Task: Set up a 90-minute branding consultation with a marketing expert to refine brand identity, messaging, and positioning strategies.
Action: Mouse moved to (124, 161)
Screenshot: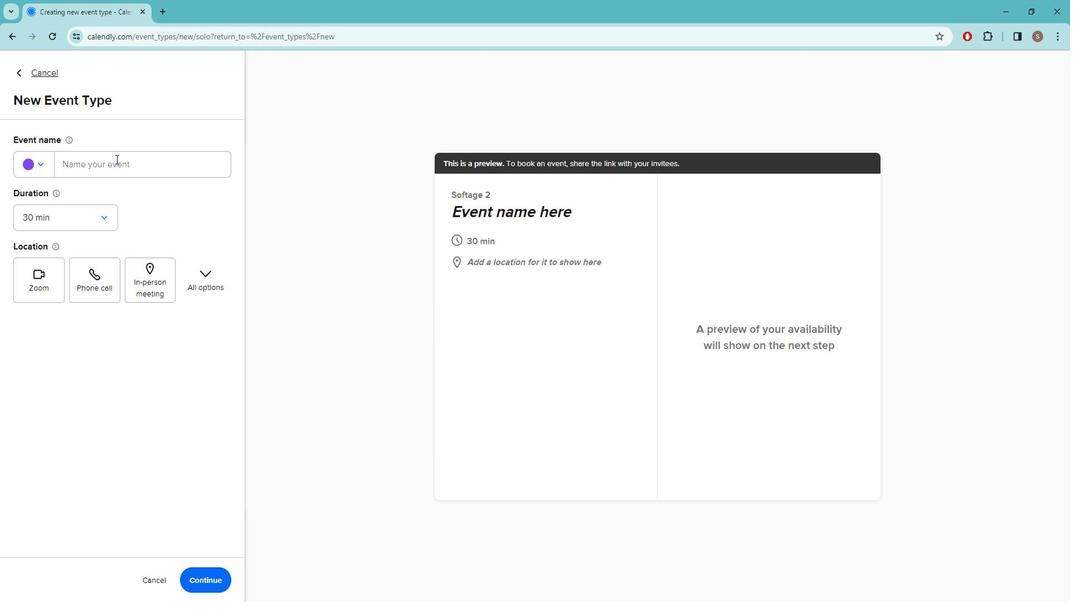 
Action: Mouse pressed left at (124, 161)
Screenshot: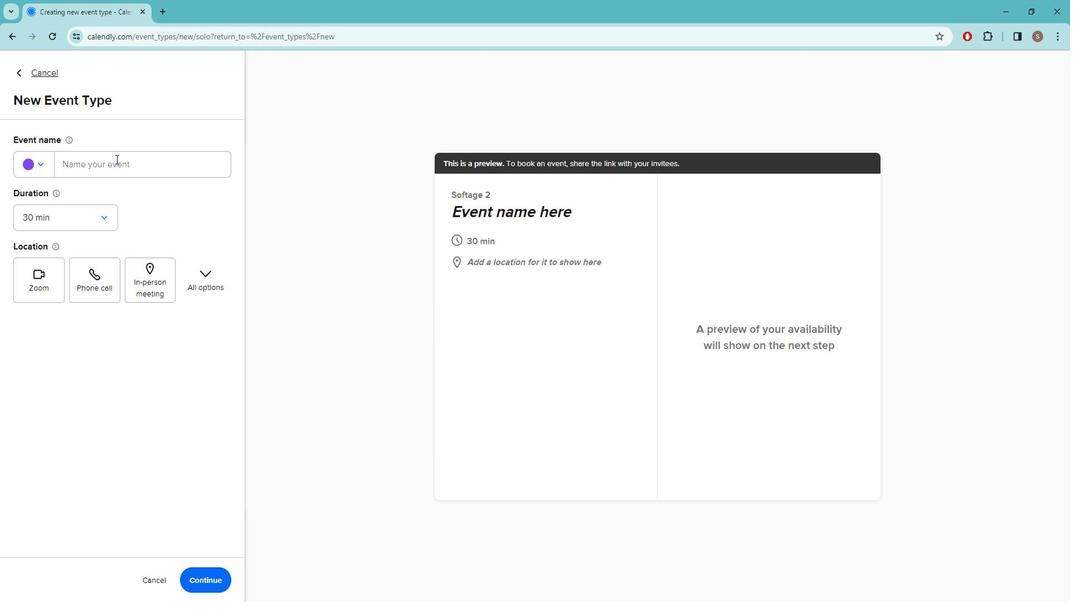 
Action: Mouse moved to (123, 161)
Screenshot: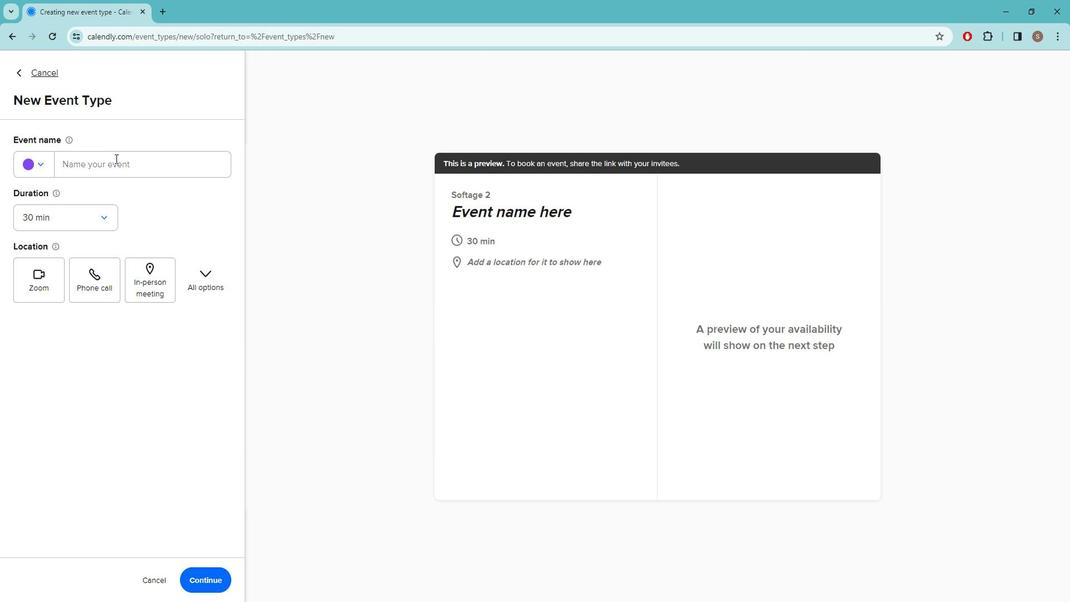 
Action: Key pressed b<Key.caps_lock>RANDING<Key.space><Key.caps_lock>c<Key.caps_lock>ONSULTATION<Key.space>WITH<Key.space>A<Key.space><Key.caps_lock>m<Key.caps_lock>ARKETING<Key.space><Key.caps_lock>m<Key.caps_lock>AESTRO
Screenshot: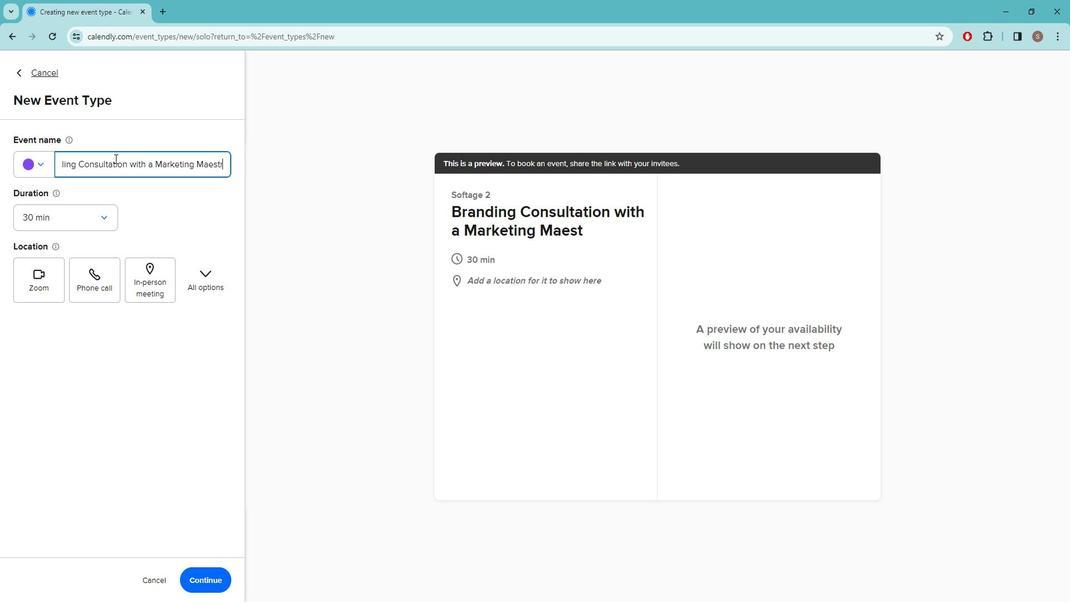 
Action: Mouse moved to (111, 221)
Screenshot: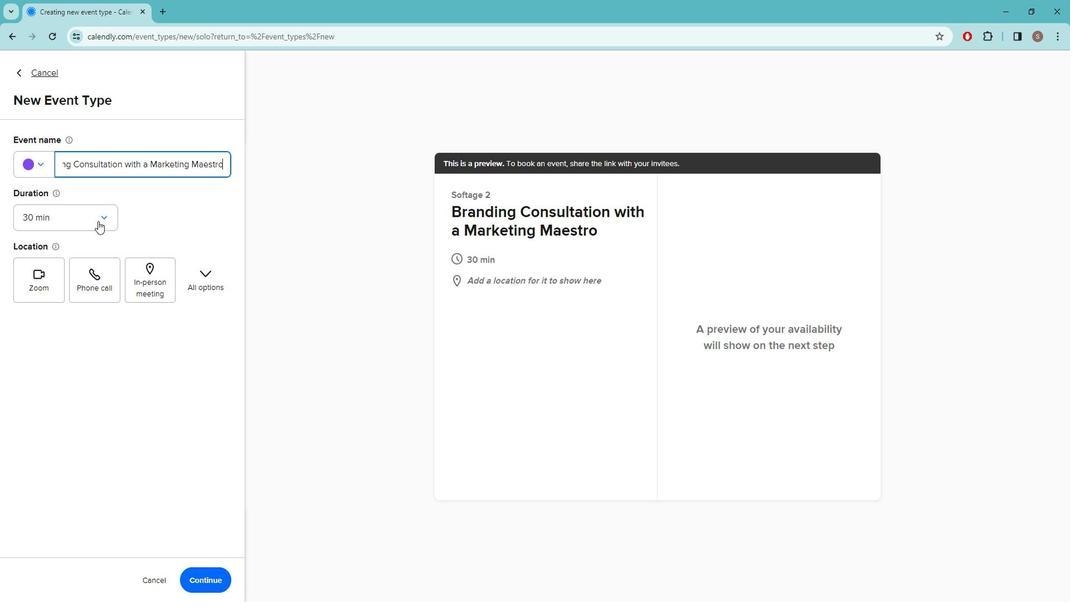 
Action: Mouse pressed left at (111, 221)
Screenshot: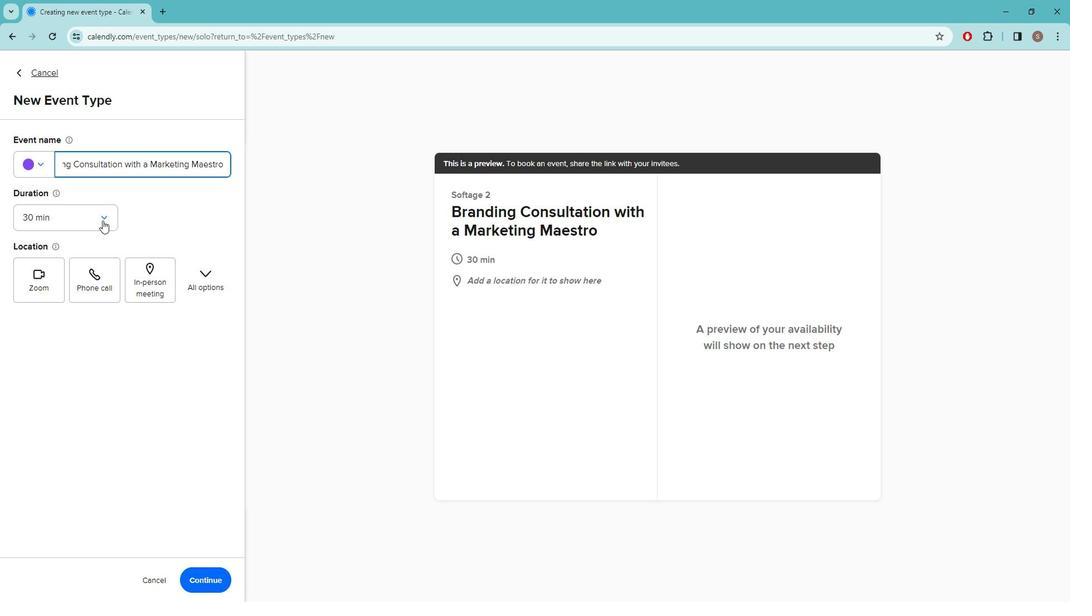 
Action: Mouse moved to (54, 337)
Screenshot: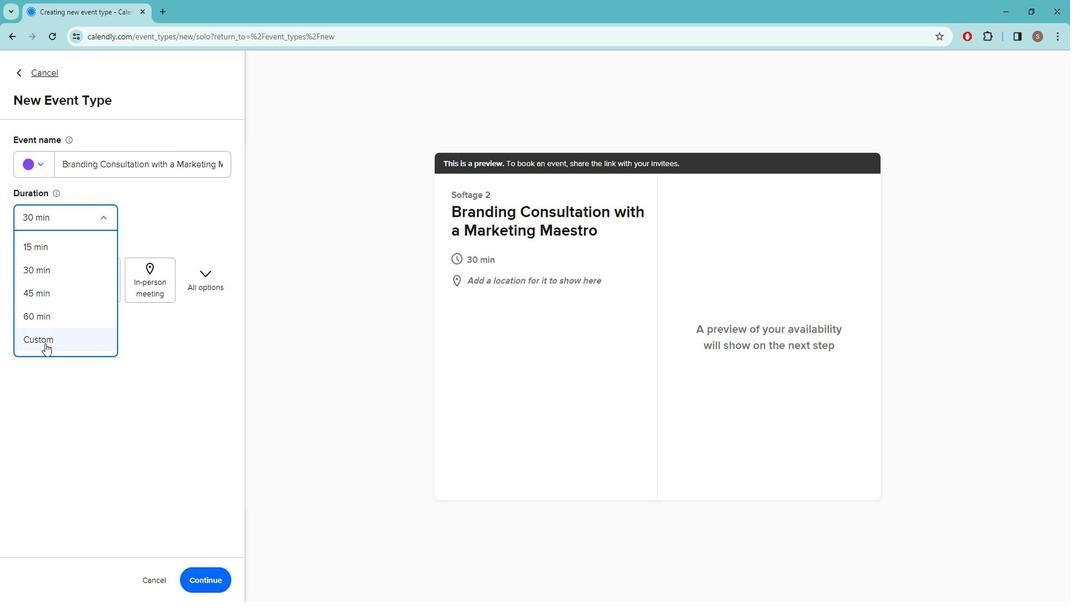 
Action: Mouse pressed left at (54, 337)
Screenshot: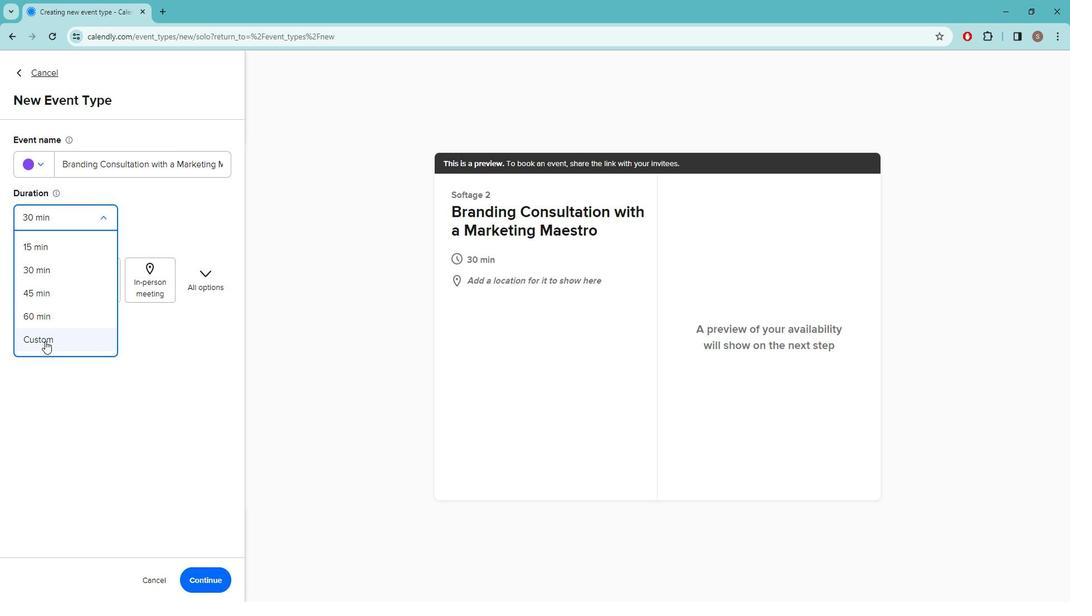 
Action: Mouse moved to (37, 246)
Screenshot: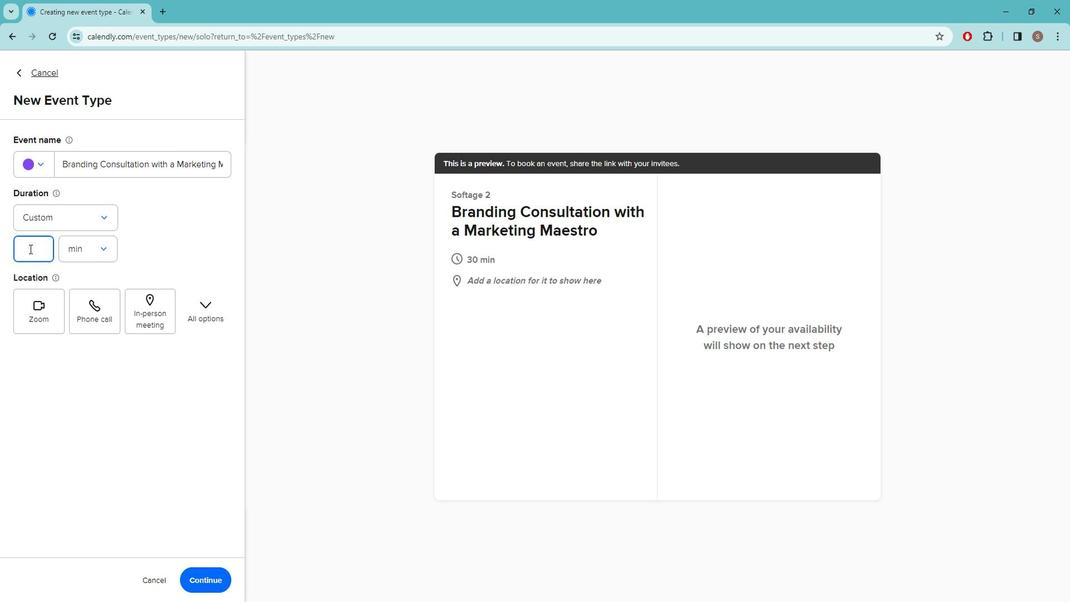 
Action: Key pressed 90
Screenshot: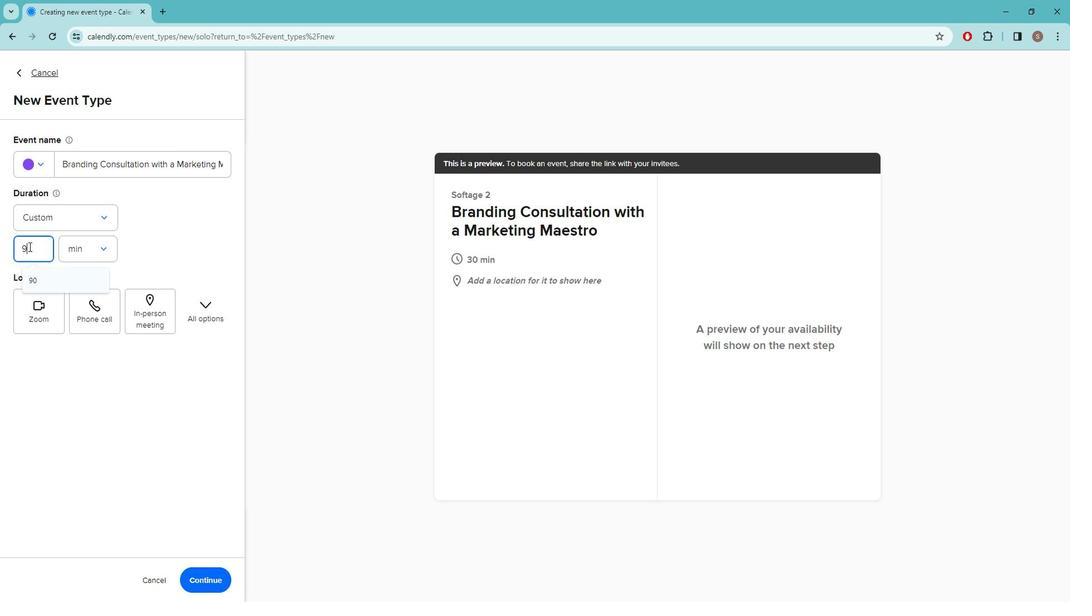 
Action: Mouse moved to (154, 304)
Screenshot: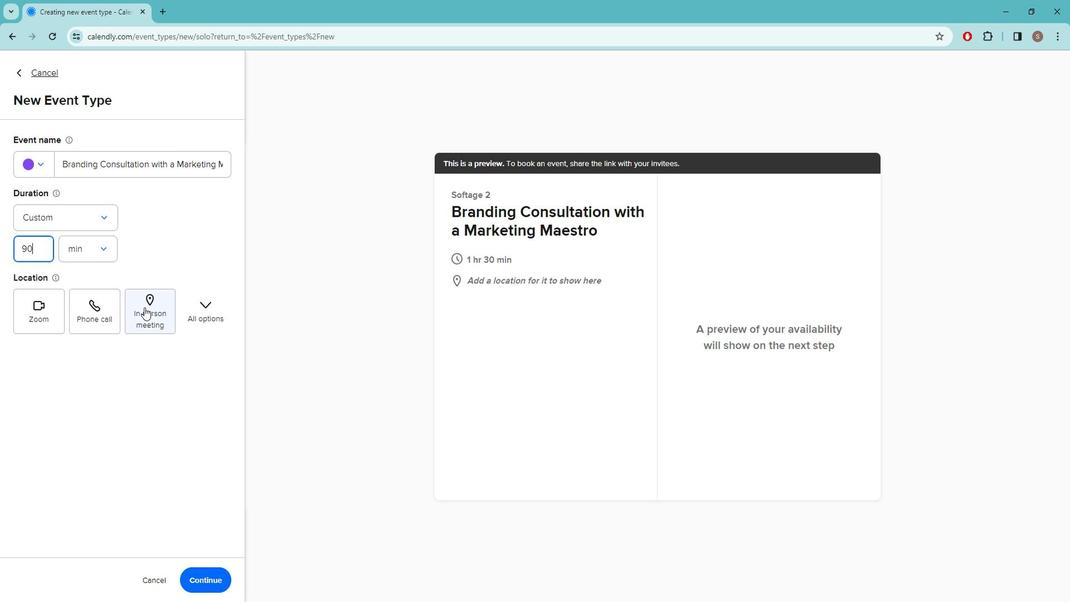 
Action: Mouse pressed left at (154, 304)
Screenshot: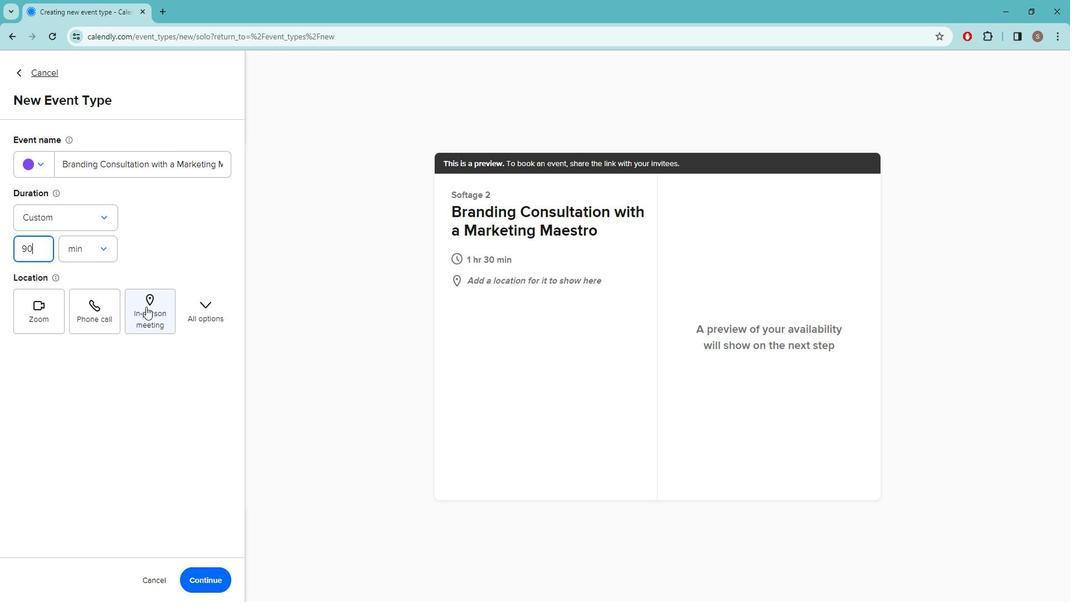 
Action: Mouse moved to (501, 196)
Screenshot: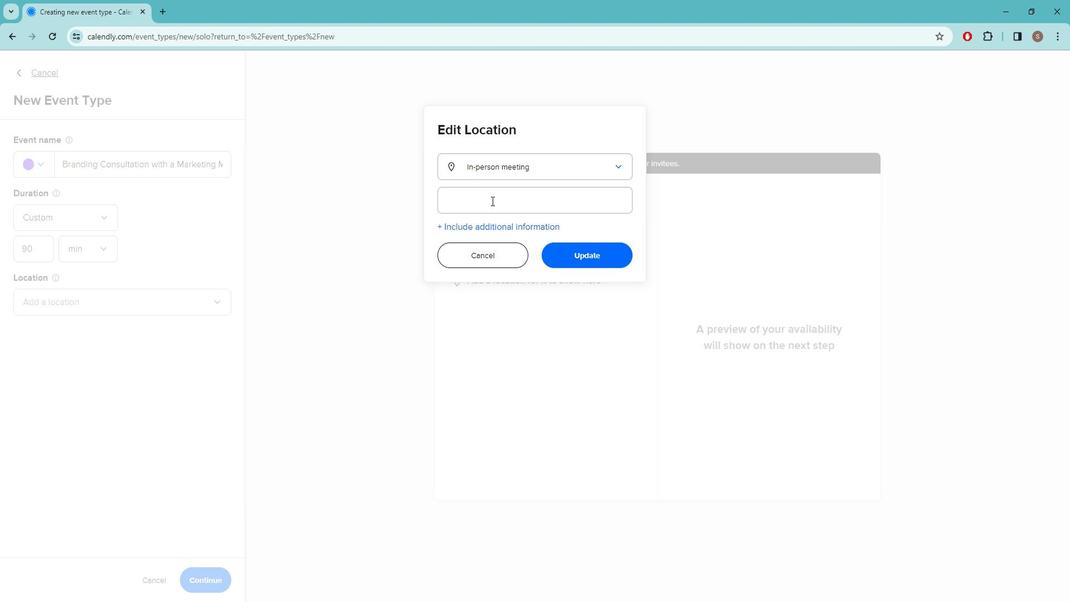 
Action: Mouse pressed left at (501, 196)
Screenshot: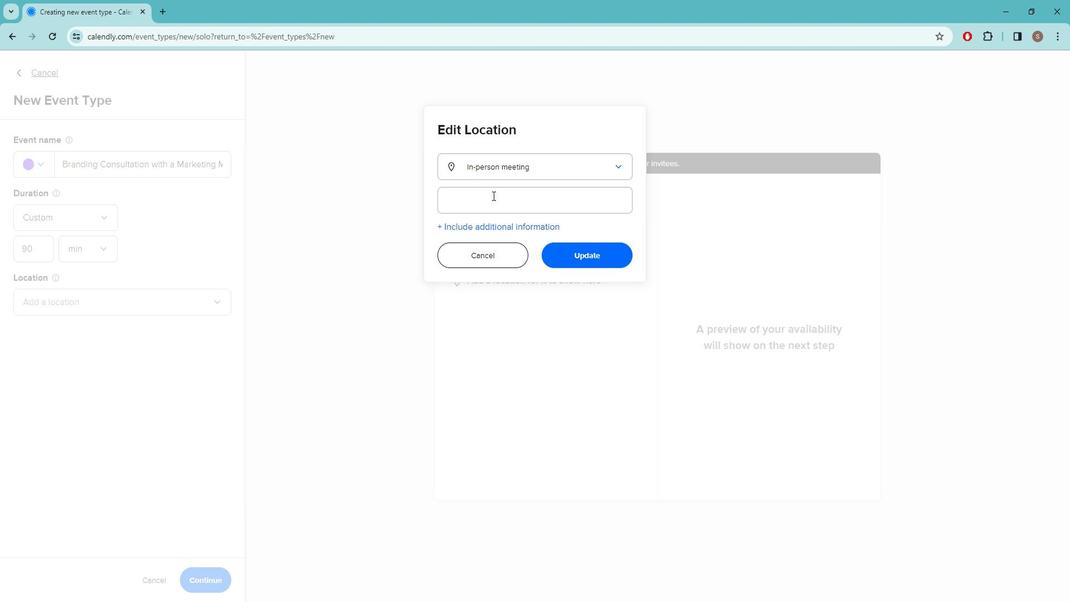 
Action: Key pressed <Key.caps_lock>l<Key.caps_lock>ANDOR<Key.space><Key.caps_lock>a<Key.caps_lock>SSOCIATIONS<Key.space>1200<Key.space><Key.caps_lock>b<Key.caps_lock>RICKELL<Key.space><Key.caps_lock>a<Key.caps_lock>VENUE,<Key.space><Key.caps_lock>s<Key.caps_lock>UITE<Key.space>1150,<Key.space><Key.caps_lock>m<Key.caps_lock>IAMI,<Key.space><Key.caps_lock>fl<Key.space>33131,<Key.space><Key.caps_lock>USA<Key.space><Key.backspace><Key.backspace><Key.backspace><Key.backspace><Key.caps_lock>usa<Key.space>
Screenshot: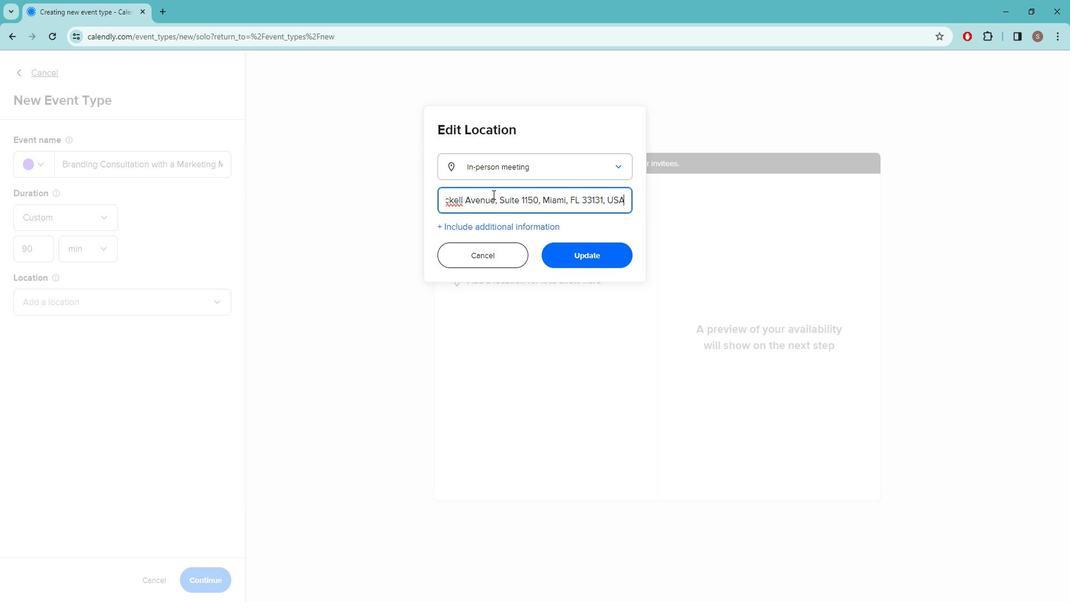 
Action: Mouse moved to (591, 253)
Screenshot: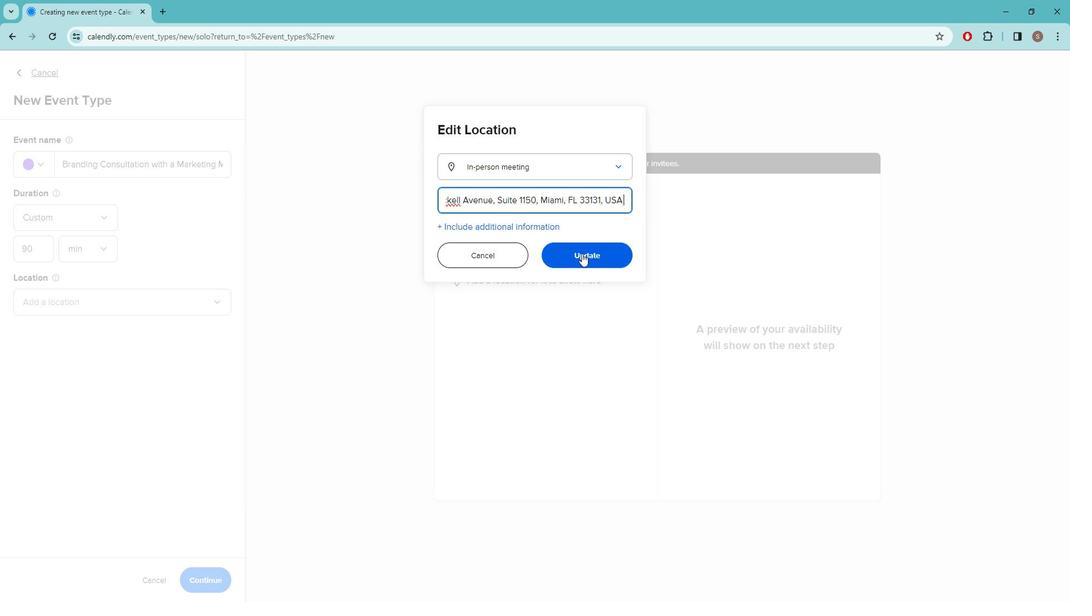 
Action: Mouse pressed left at (591, 253)
Screenshot: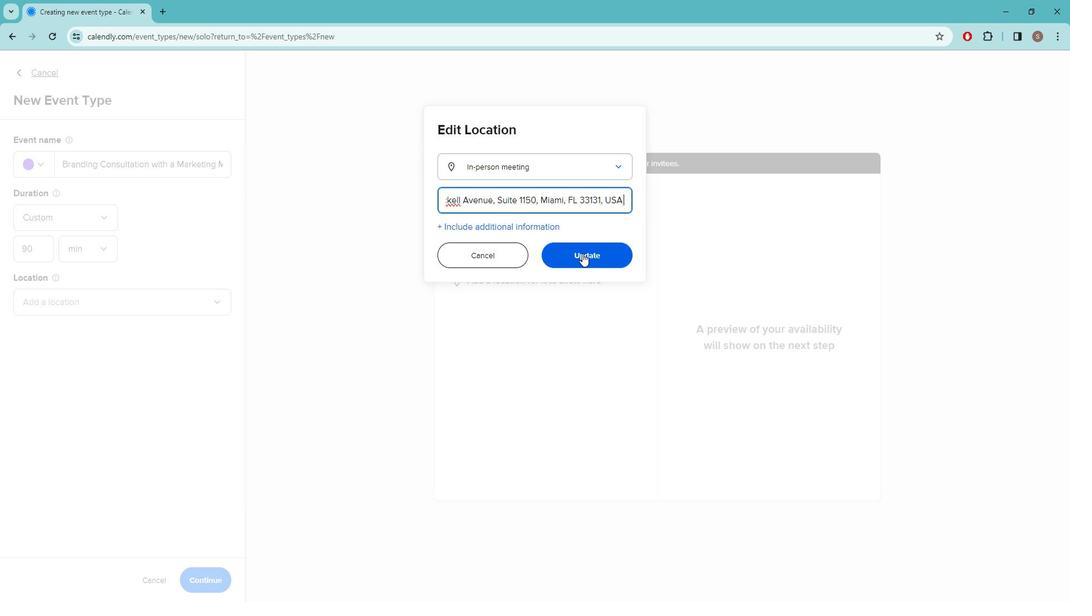 
Action: Mouse moved to (221, 566)
Screenshot: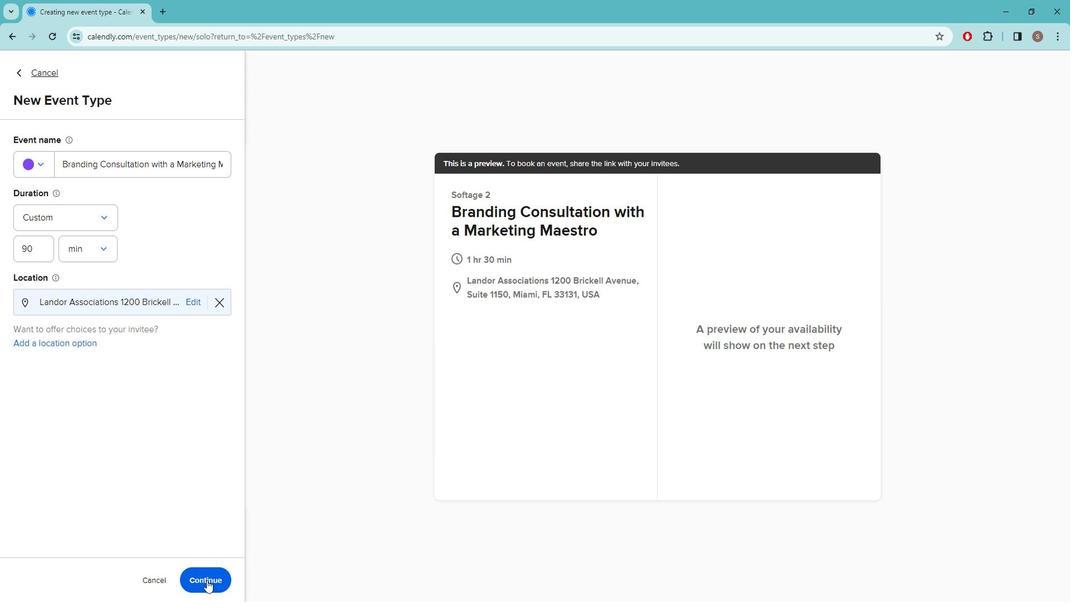 
Action: Mouse pressed left at (221, 566)
Screenshot: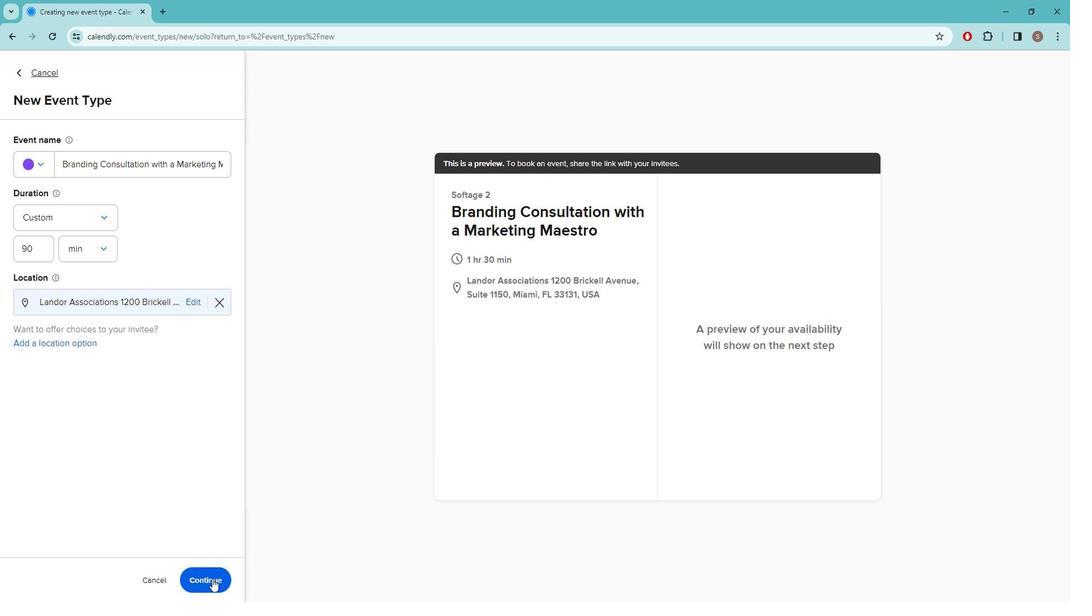 
Action: Mouse moved to (134, 215)
Screenshot: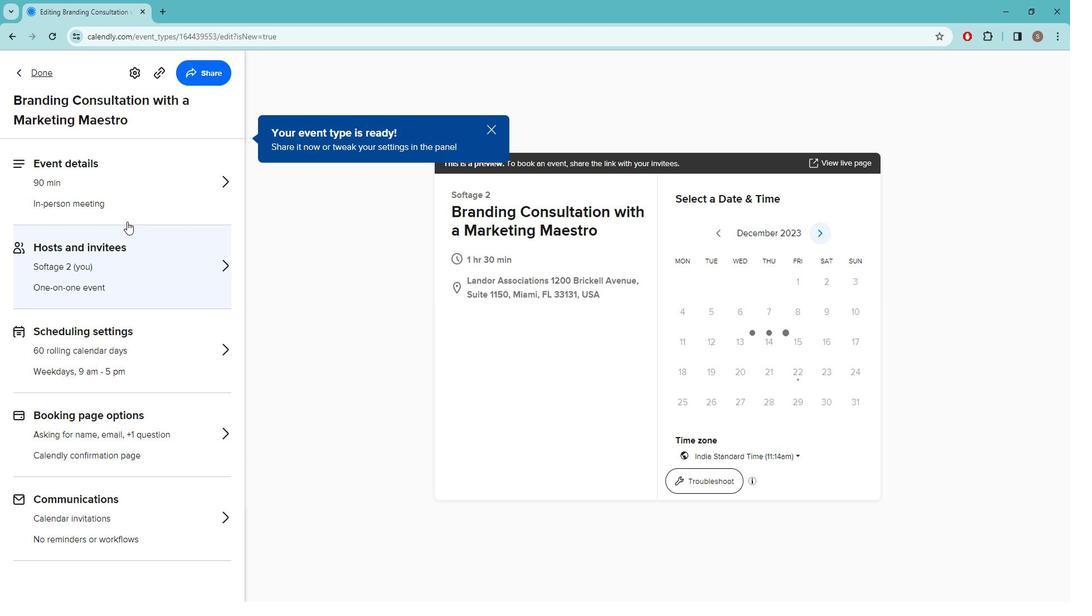 
Action: Mouse pressed left at (134, 215)
Screenshot: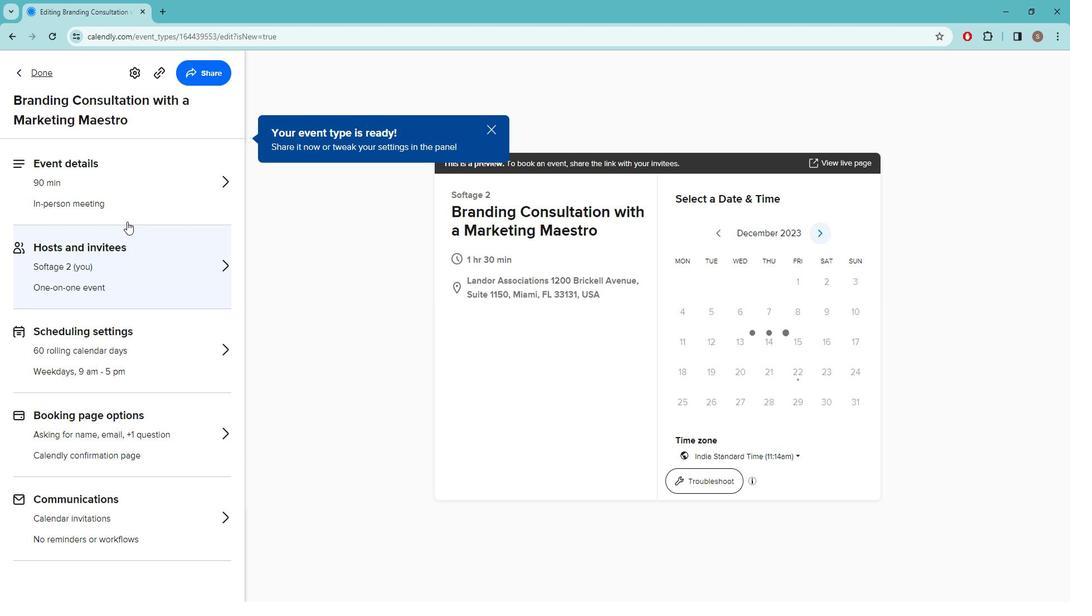 
Action: Mouse moved to (100, 407)
Screenshot: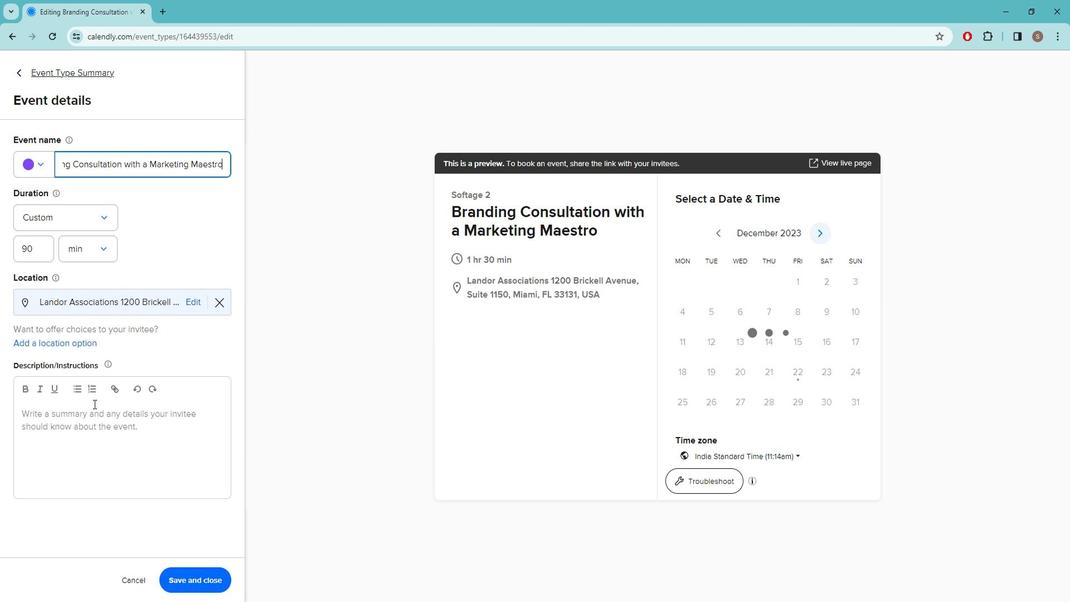 
Action: Mouse pressed left at (100, 407)
Screenshot: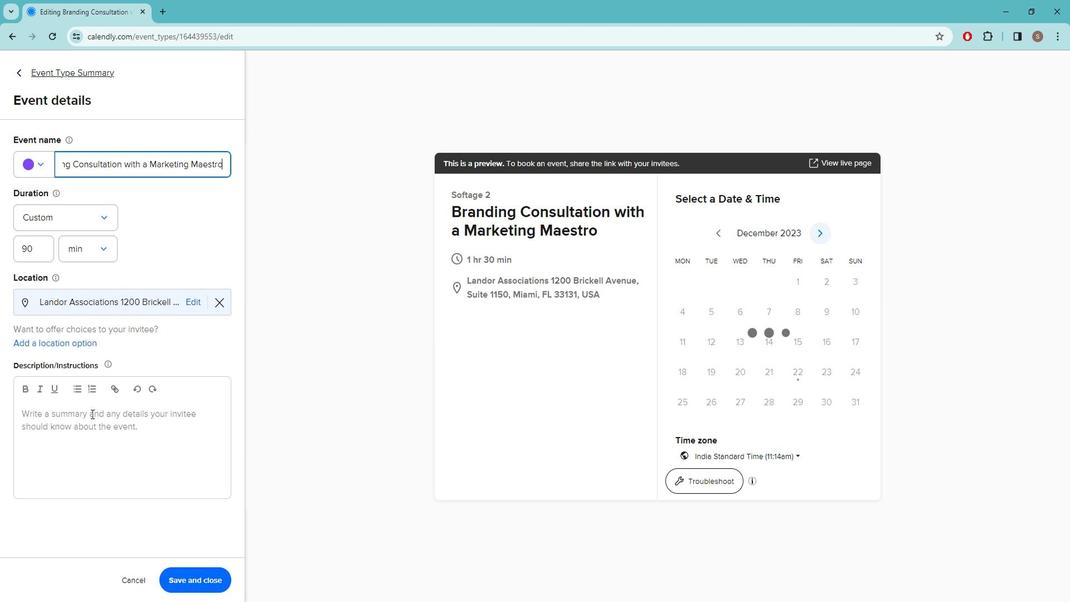 
Action: Key pressed <Key.caps_lock><Key.caps_lock>u<Key.caps_lock>NLOCK<Key.space>THE<Key.space>FULL<Key.space>POTENTIAL<Key.space>OF<Key.space>YOUR<Key.space>BRAND<Key.space>WITH<Key.space>A<Key.space>PERSONA
Screenshot: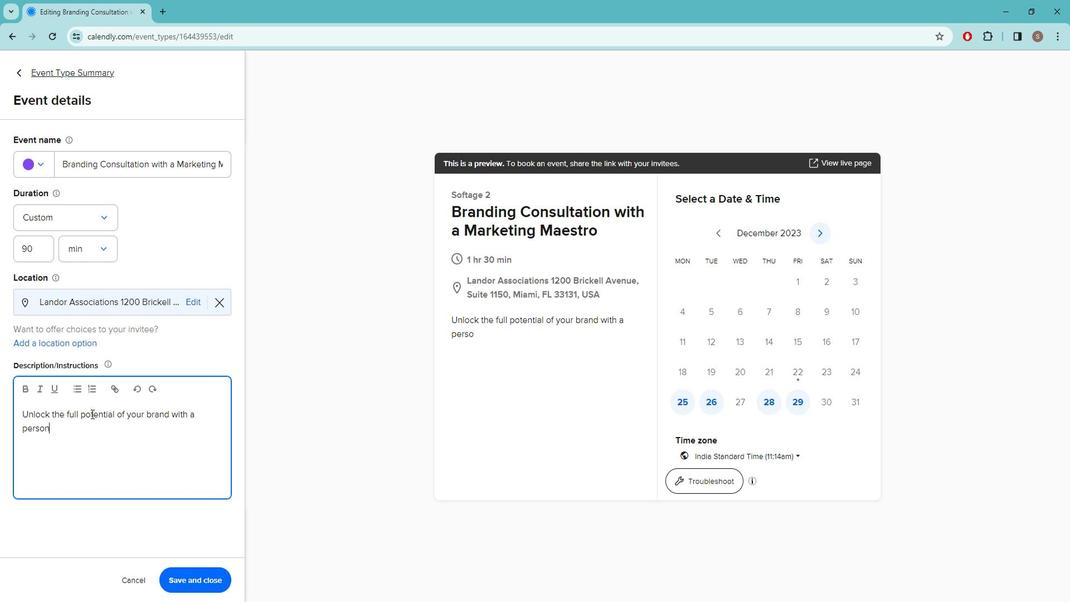 
Action: Mouse moved to (100, 407)
Screenshot: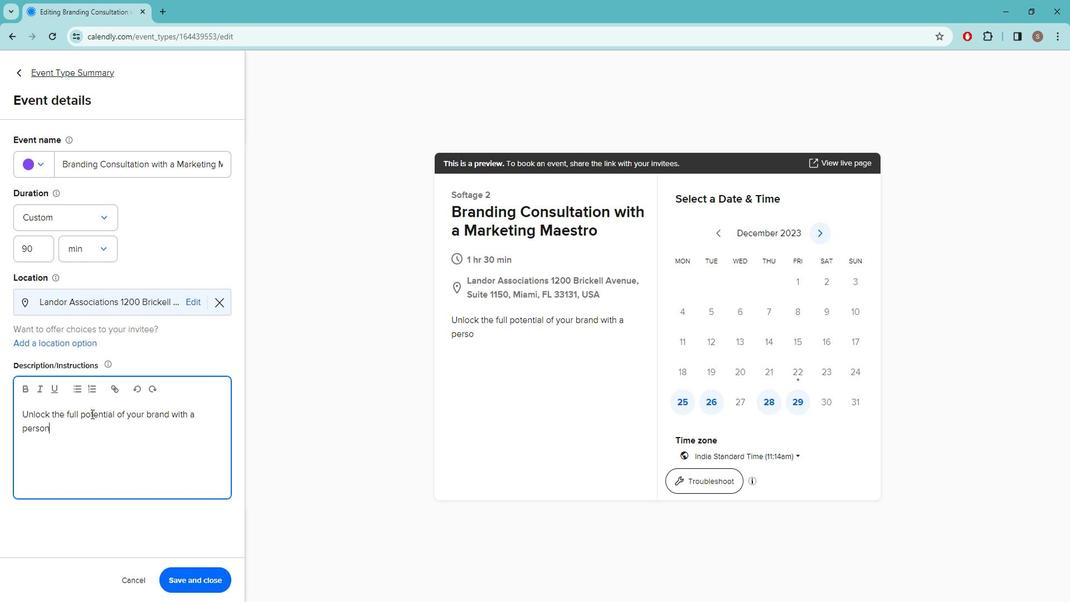 
Action: Key pressed LIZED<Key.space>COLS<Key.backspace><Key.backspace>NSULTATION<Key.space>LED<Key.space>BY<Key.space>A<Key.space>SEASONED<Key.space>MARKETING<Key.space>EXPERTS.<Key.space><Key.caps_lock>i<Key.caps_lock>N<Key.space>THIS<Key.space>EXCLUSIVE<Key.space>SESSION,<Key.space>YOU'LL<Key.space>DELVE<Key.space>INTO<Key.space>REFINING<Key.space>YOUR<Key.space>BRAND<Key.space>IDENTITY,<Key.space>MESSAGING<Key.space>AND<Key.space>STRATEGIES.<Key.space>
Screenshot: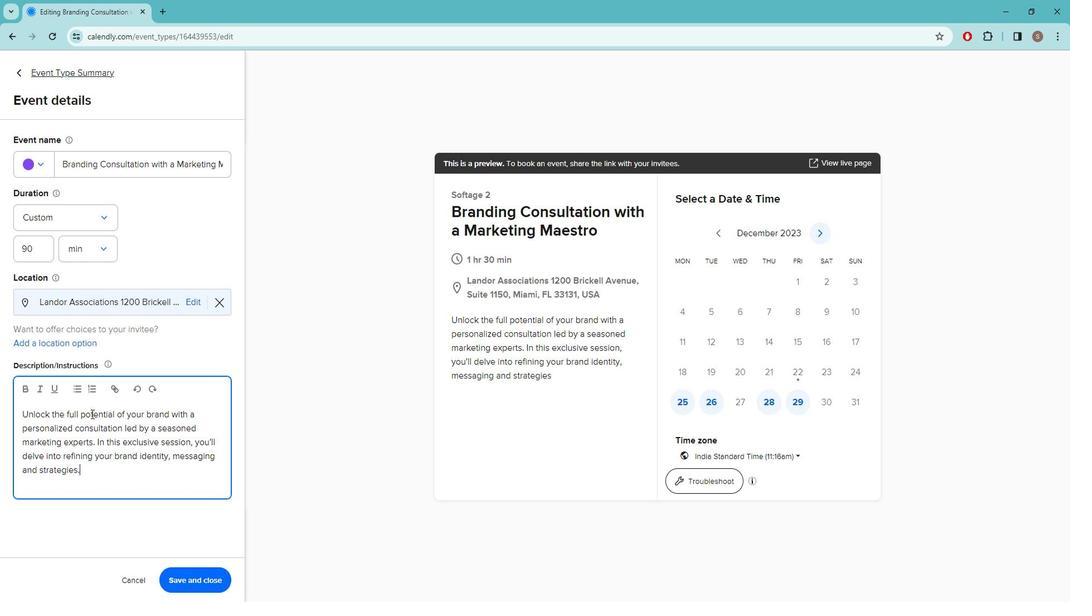 
Action: Mouse moved to (186, 559)
Screenshot: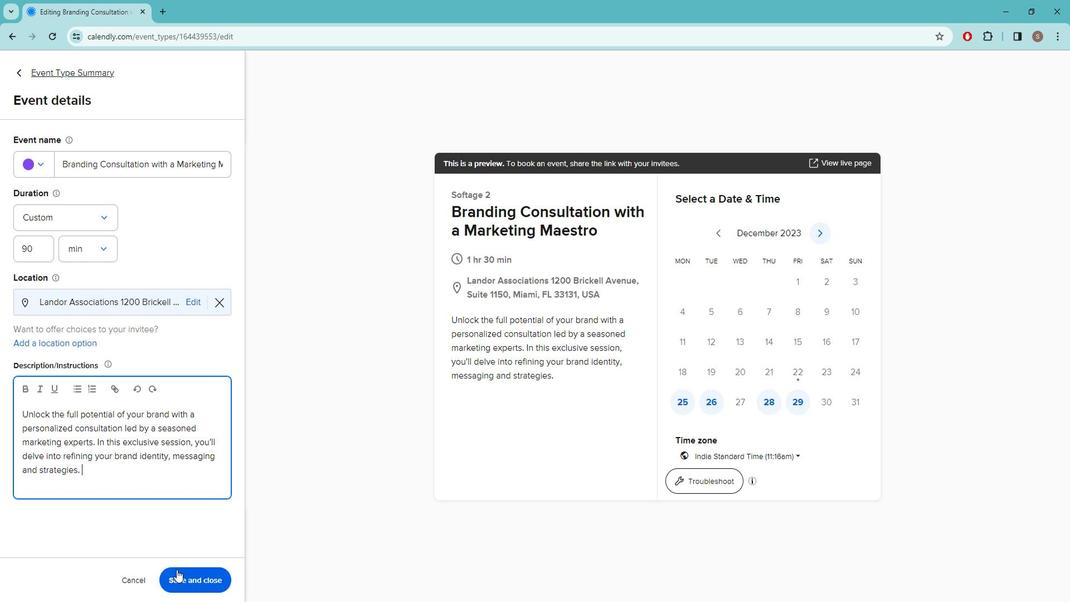 
Action: Mouse pressed left at (186, 559)
Screenshot: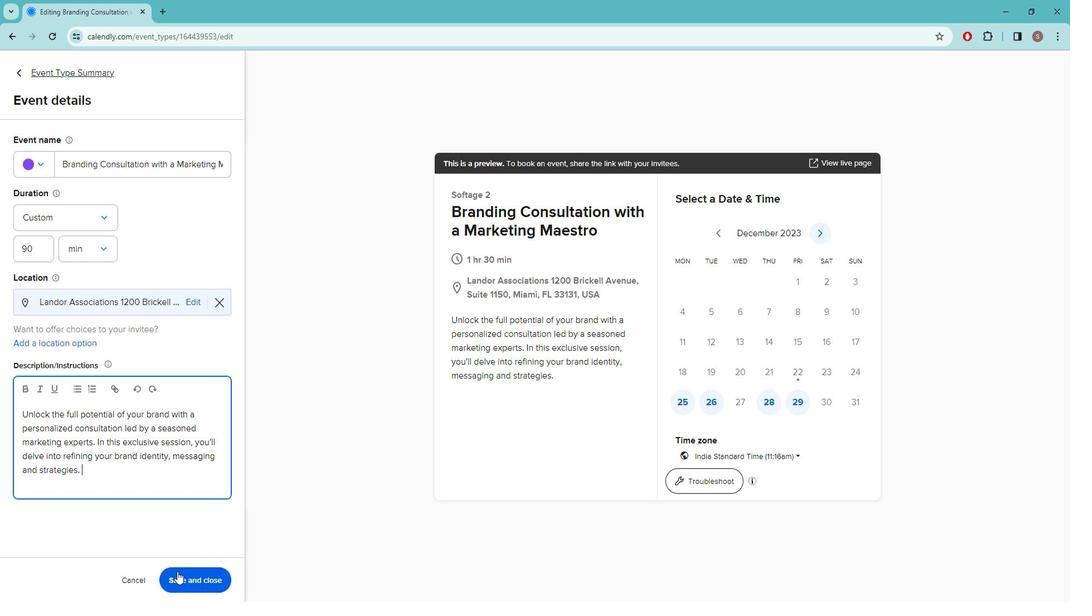 
